 Task: Toggle the download extension locally.
Action: Mouse moved to (228, 458)
Screenshot: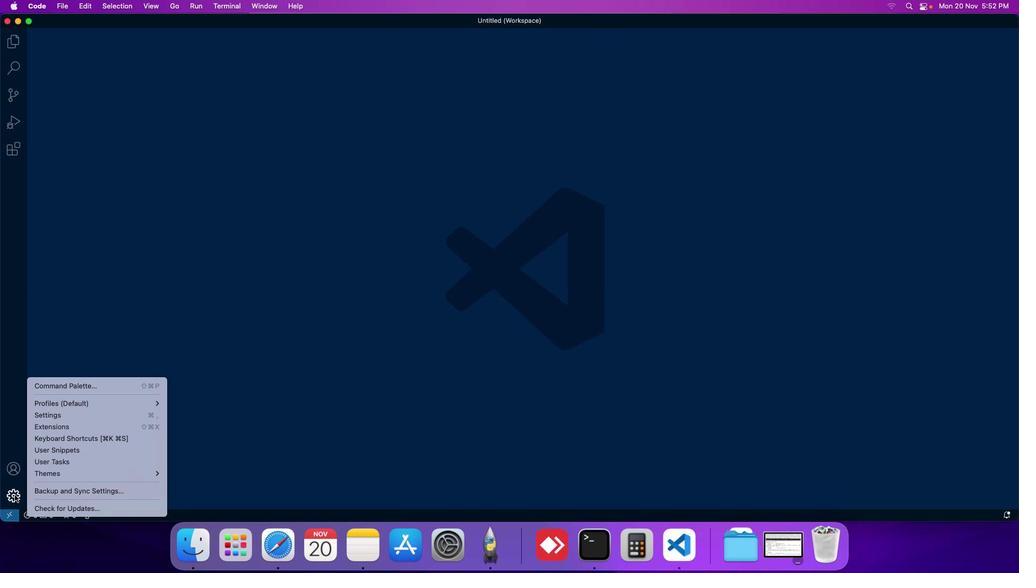 
Action: Mouse pressed left at (228, 458)
Screenshot: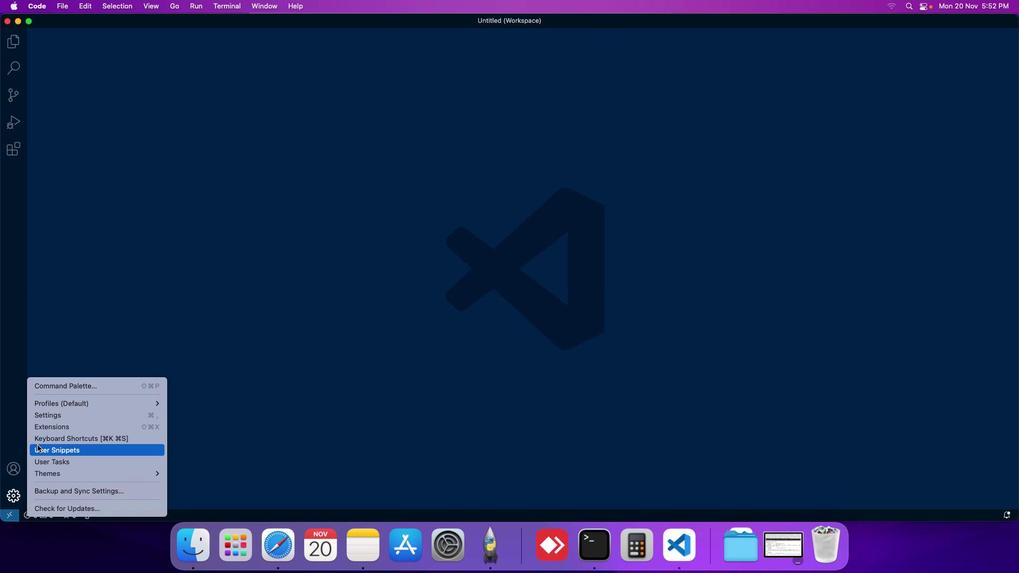 
Action: Mouse moved to (231, 384)
Screenshot: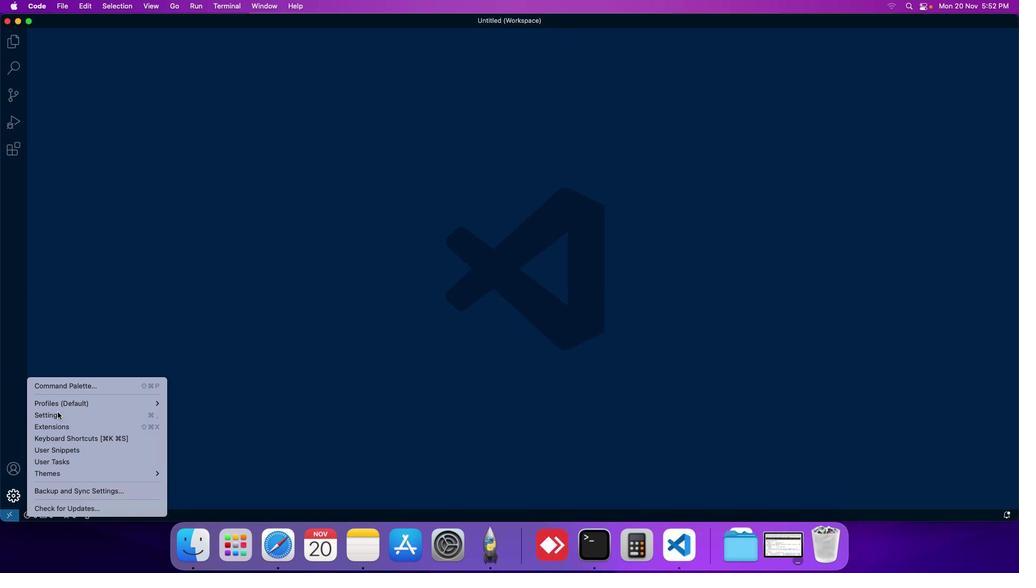 
Action: Mouse pressed left at (231, 384)
Screenshot: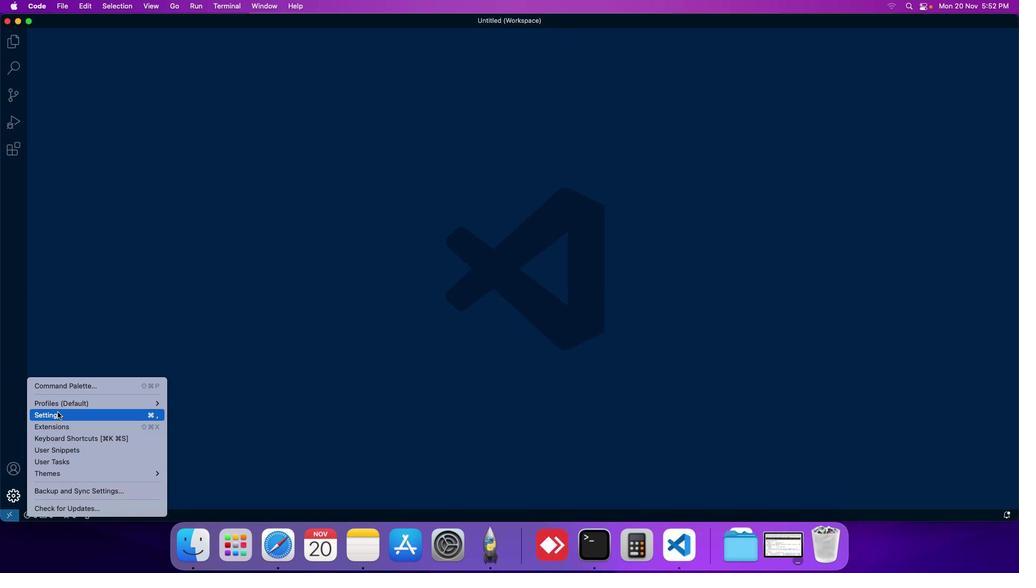 
Action: Mouse moved to (242, 92)
Screenshot: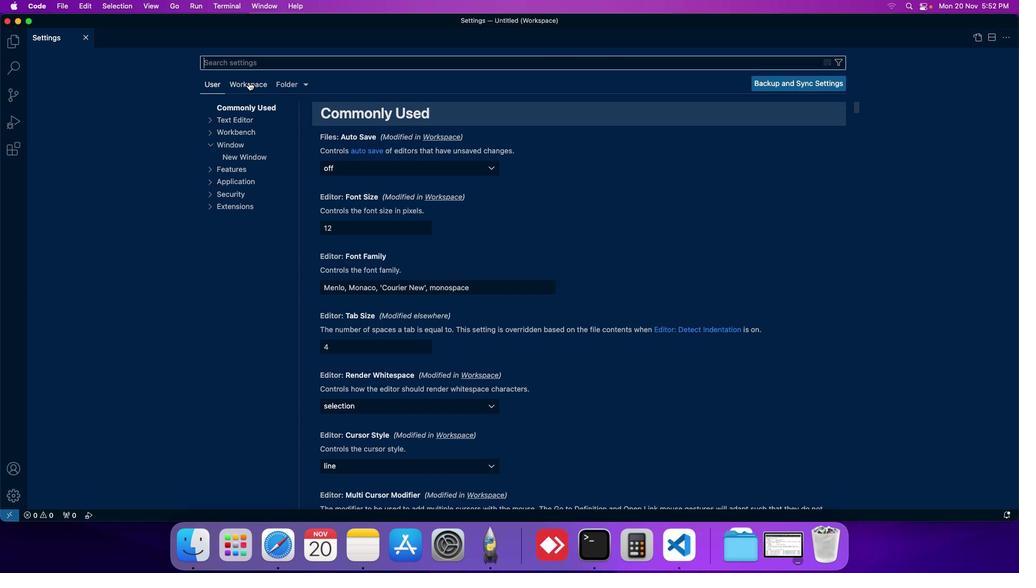 
Action: Mouse pressed left at (242, 92)
Screenshot: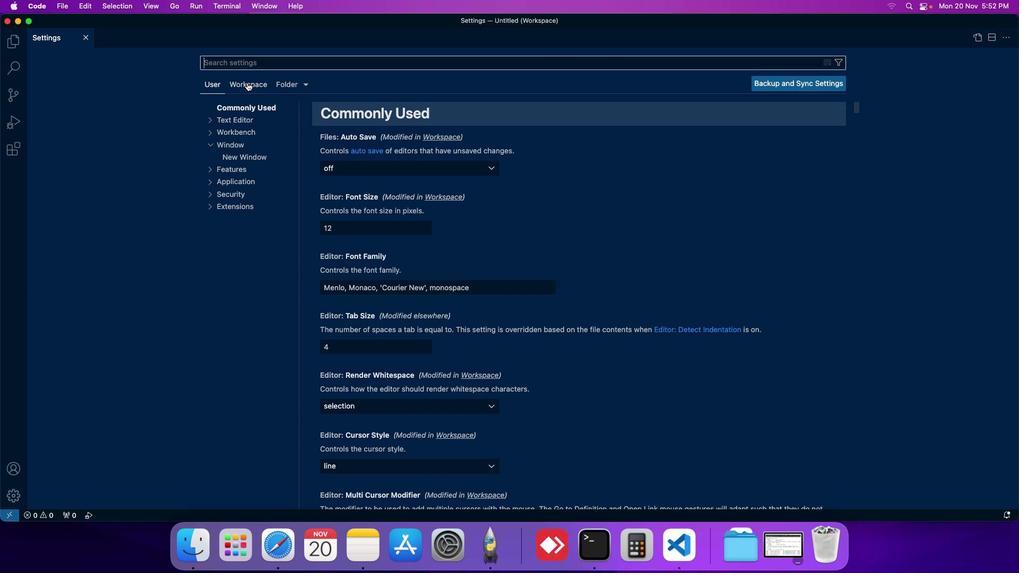 
Action: Mouse moved to (241, 156)
Screenshot: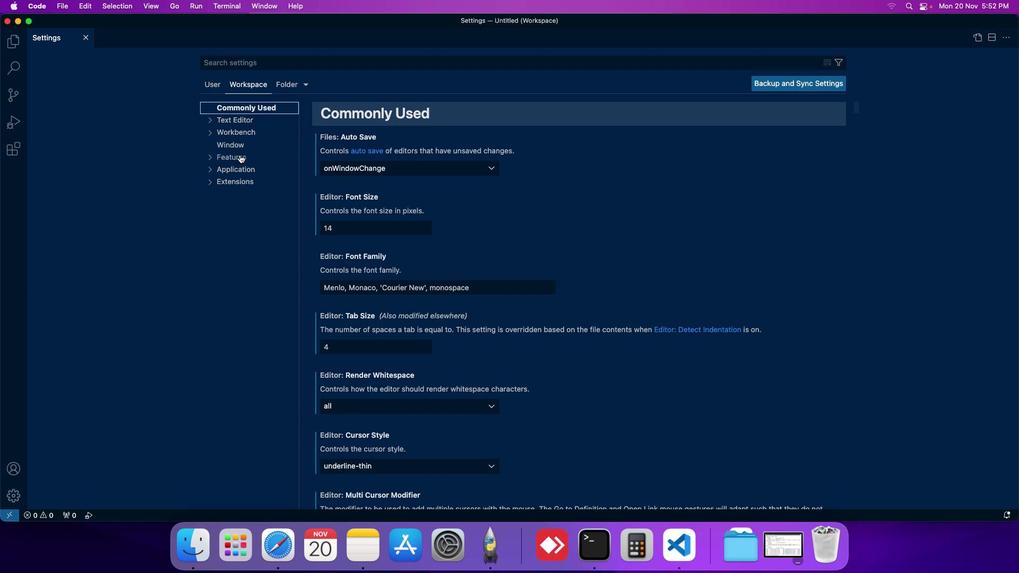 
Action: Mouse pressed left at (241, 156)
Screenshot: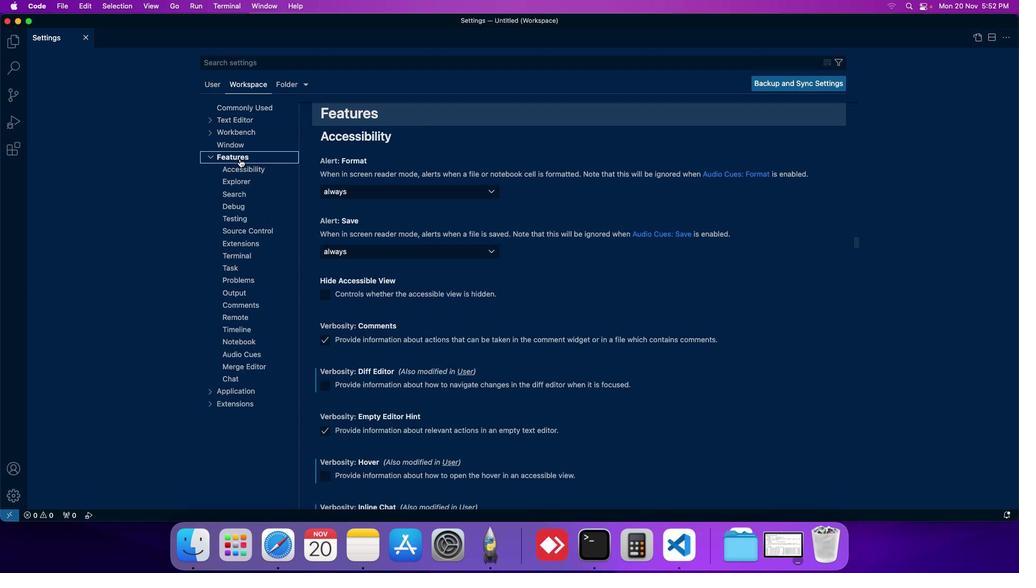 
Action: Mouse moved to (242, 303)
Screenshot: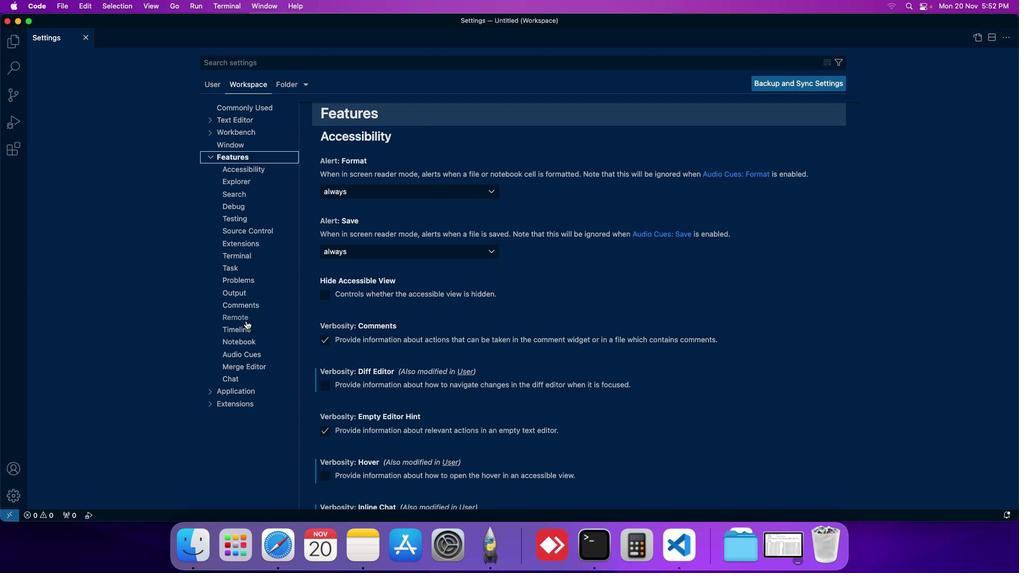 
Action: Mouse pressed left at (242, 303)
Screenshot: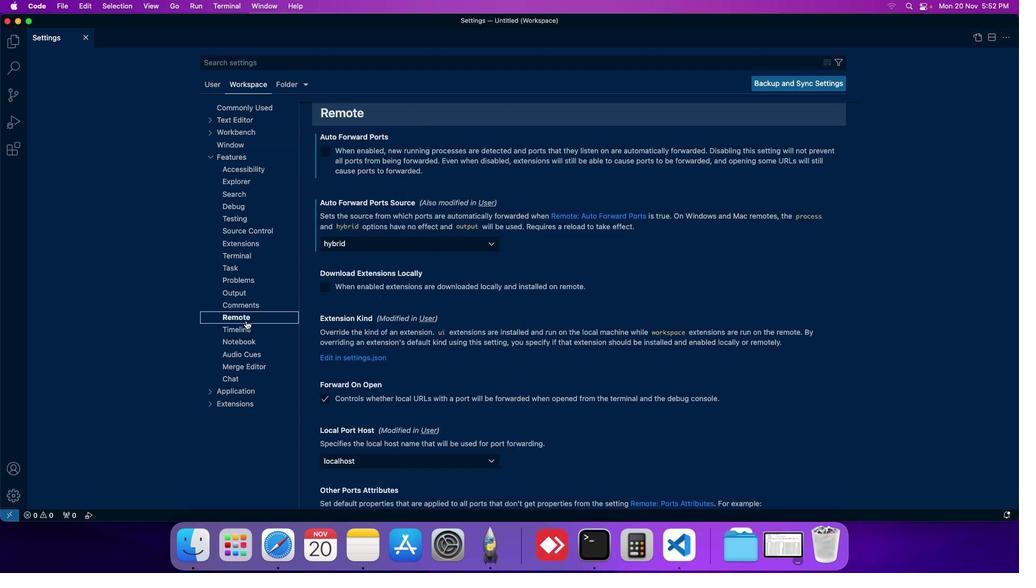 
Action: Mouse moved to (246, 273)
Screenshot: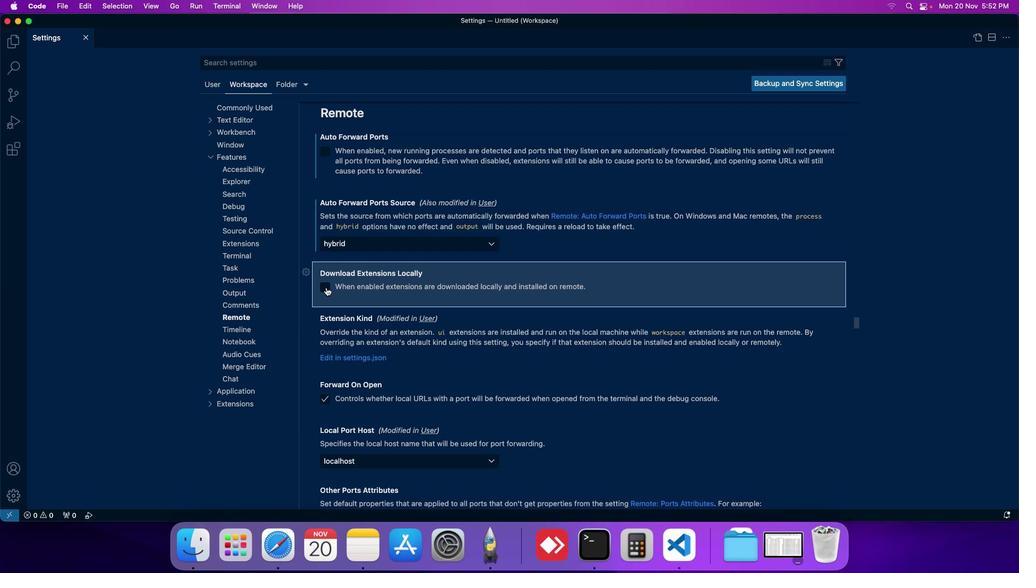 
Action: Mouse pressed left at (246, 273)
Screenshot: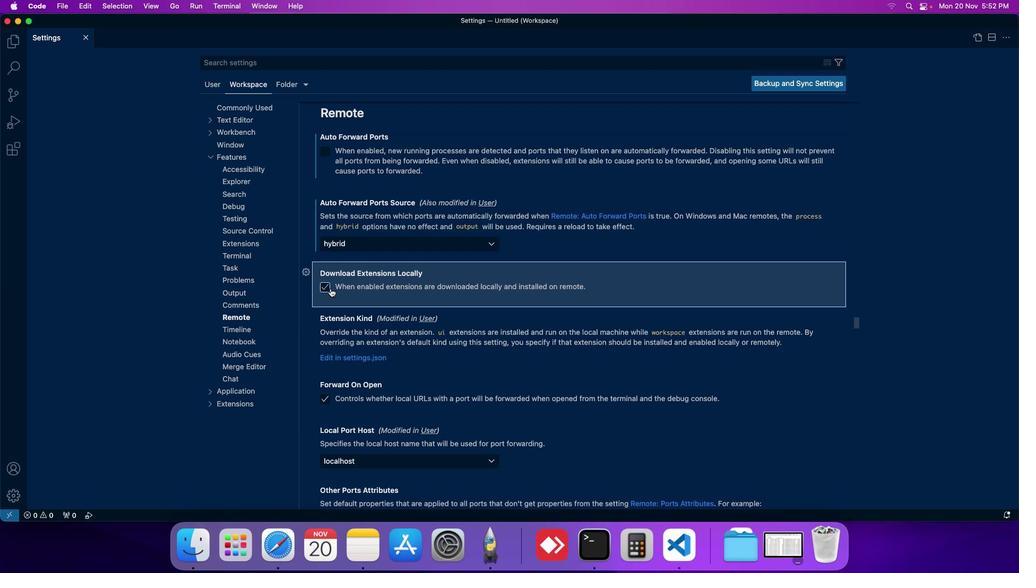 
Action: Mouse moved to (246, 275)
Screenshot: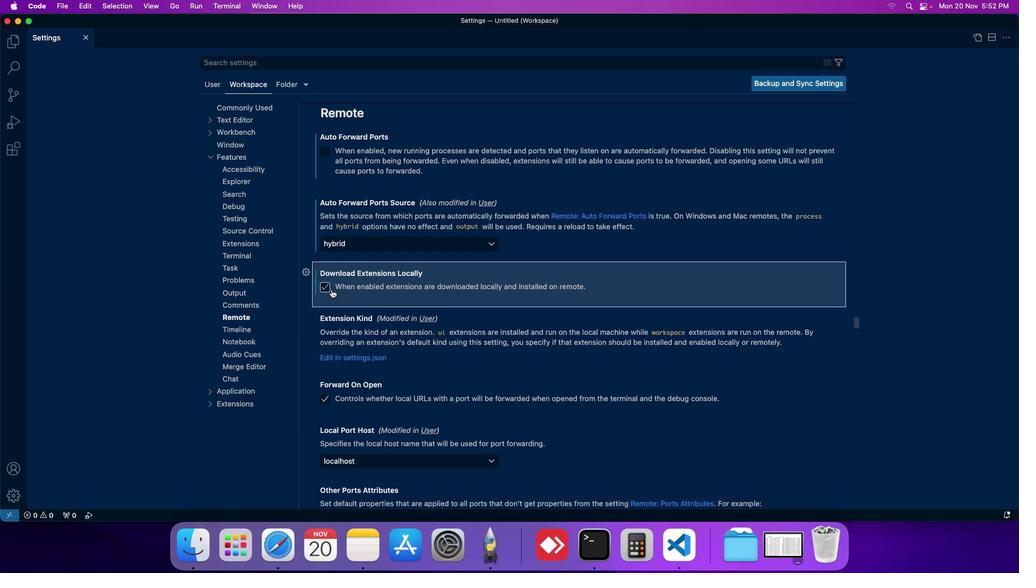 
